 Task: Set the value for new dependabot secret to "appleadaykeepsdoctoraway" in the organization "Mark56711".
Action: Mouse moved to (935, 76)
Screenshot: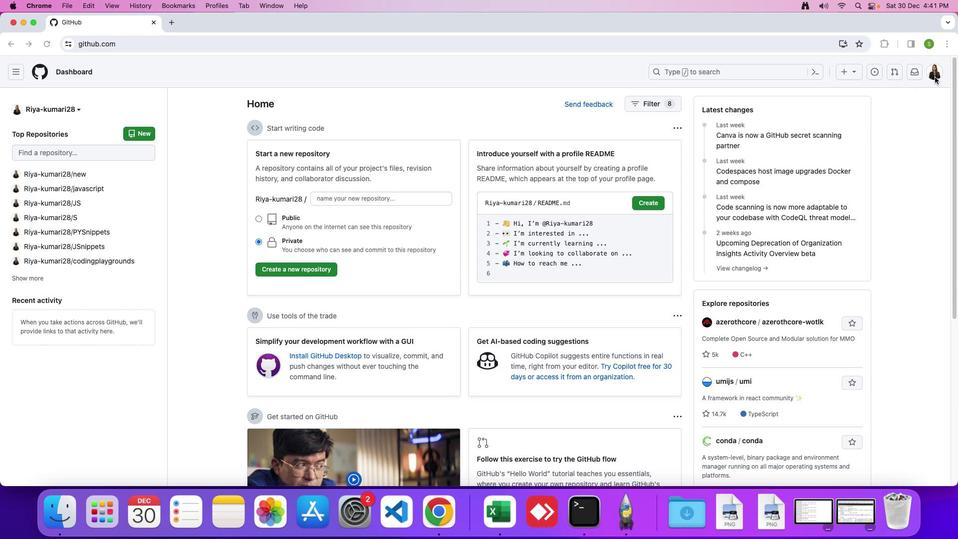 
Action: Mouse pressed left at (935, 76)
Screenshot: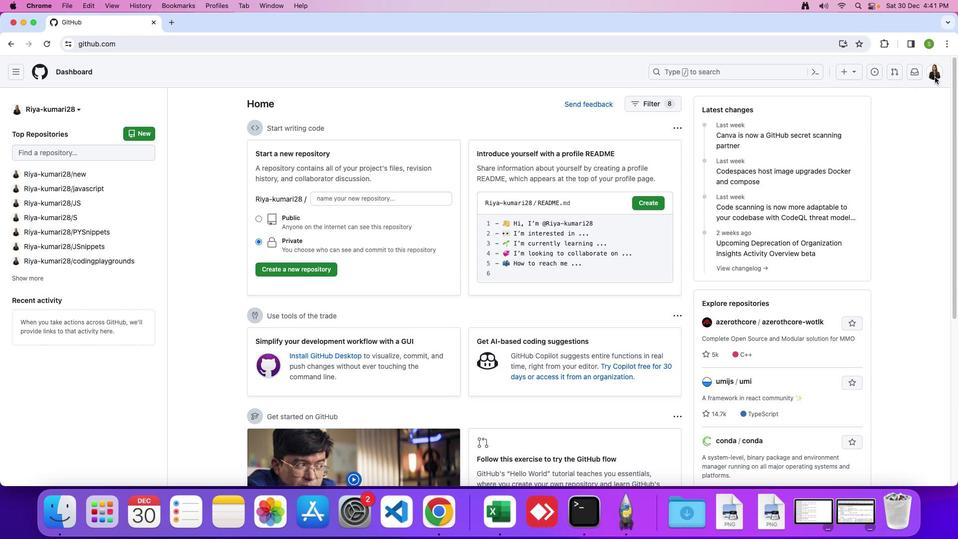 
Action: Mouse moved to (935, 75)
Screenshot: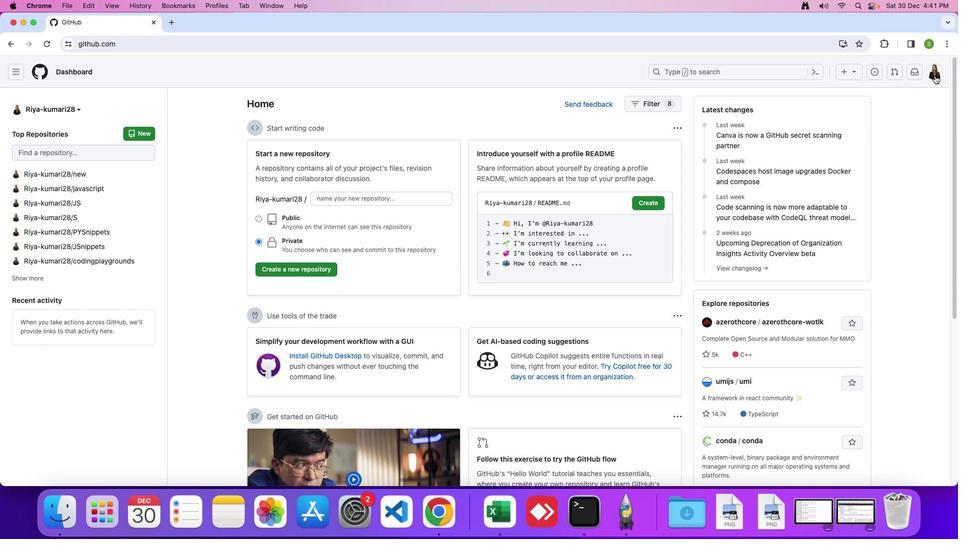 
Action: Mouse pressed left at (935, 75)
Screenshot: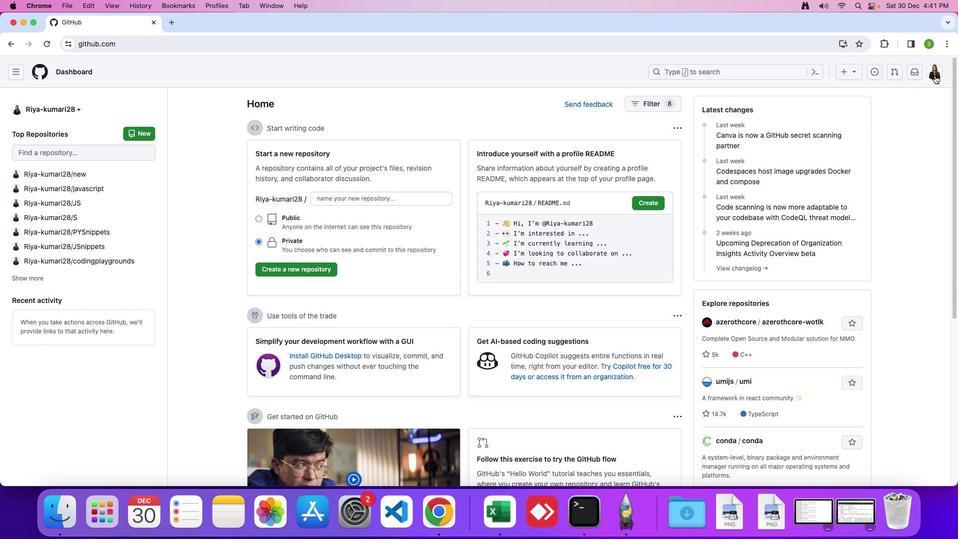 
Action: Mouse moved to (884, 196)
Screenshot: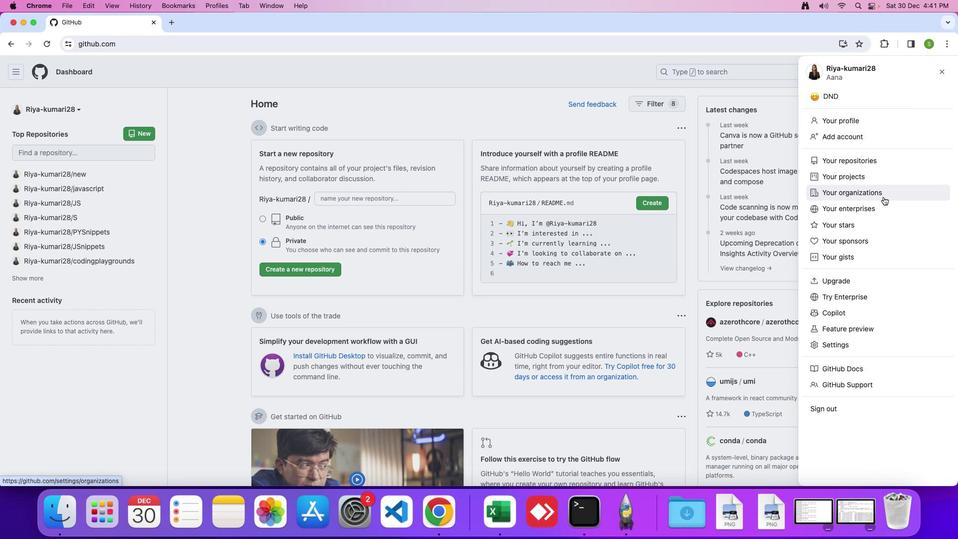 
Action: Mouse pressed left at (884, 196)
Screenshot: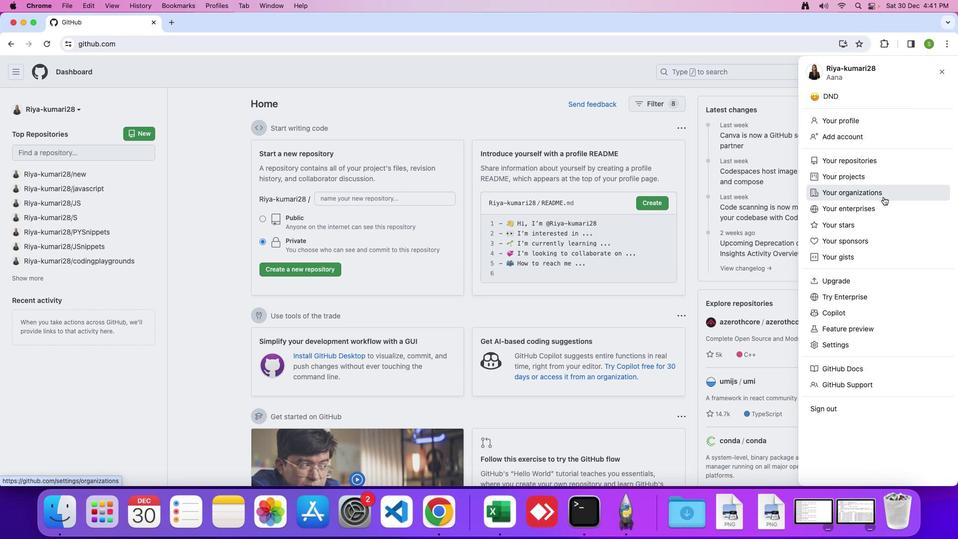 
Action: Mouse moved to (736, 209)
Screenshot: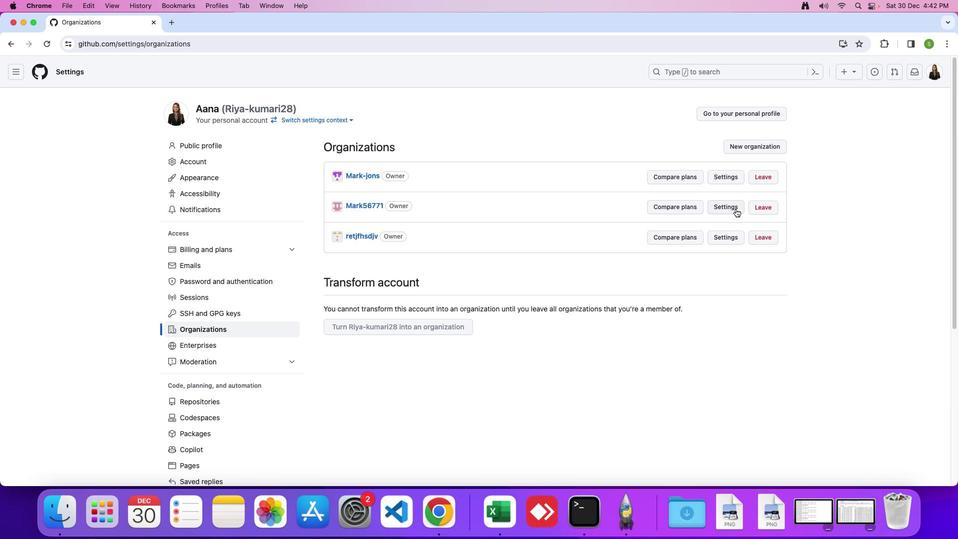 
Action: Mouse pressed left at (736, 209)
Screenshot: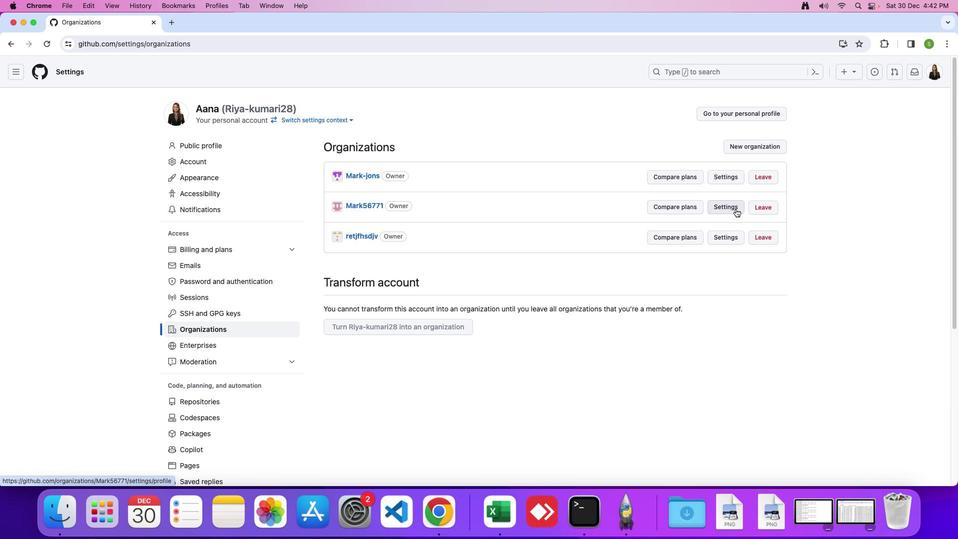 
Action: Mouse moved to (307, 375)
Screenshot: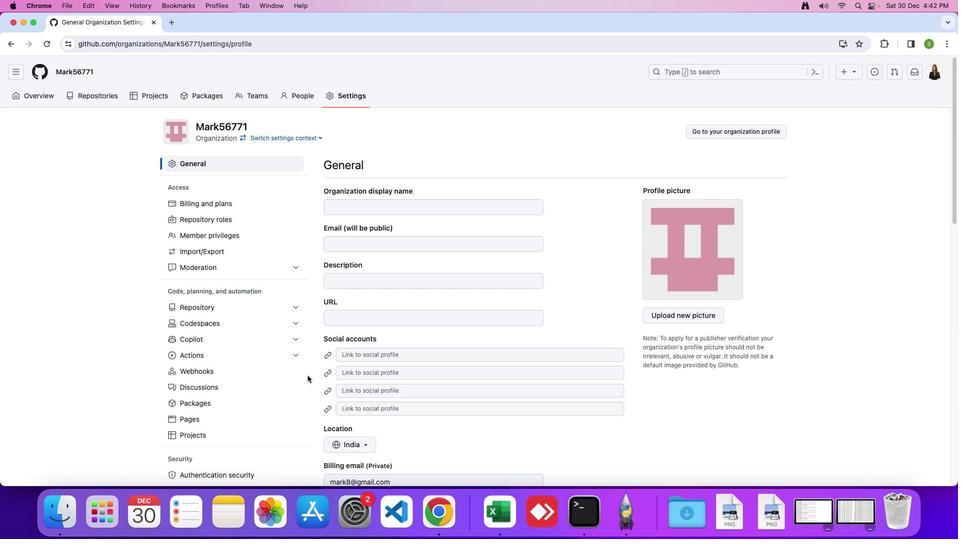 
Action: Mouse scrolled (307, 375) with delta (0, 0)
Screenshot: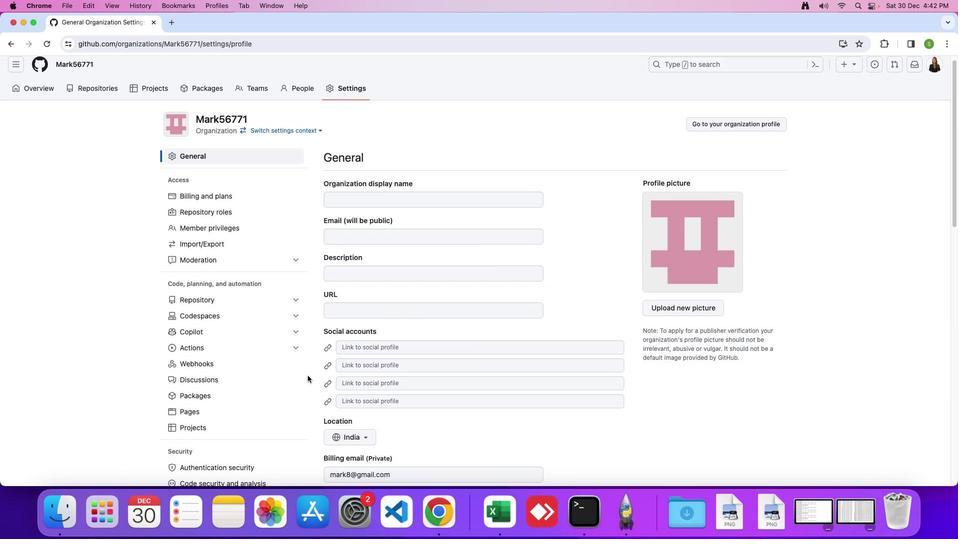 
Action: Mouse scrolled (307, 375) with delta (0, 0)
Screenshot: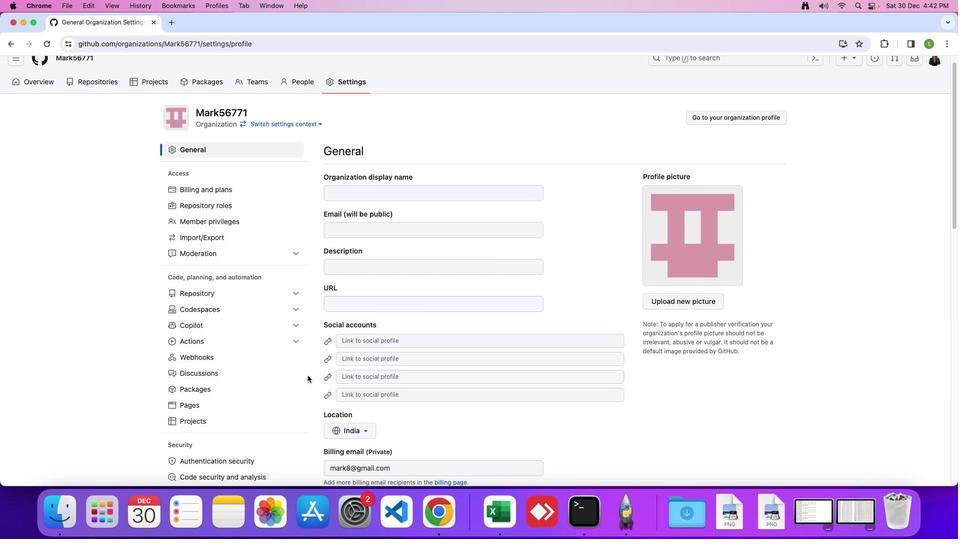 
Action: Mouse scrolled (307, 375) with delta (0, 0)
Screenshot: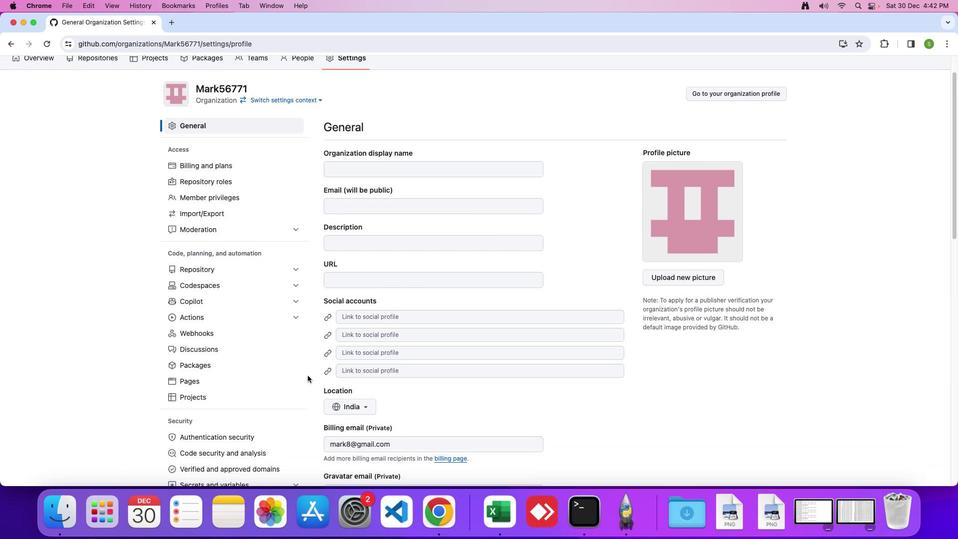 
Action: Mouse scrolled (307, 375) with delta (0, 0)
Screenshot: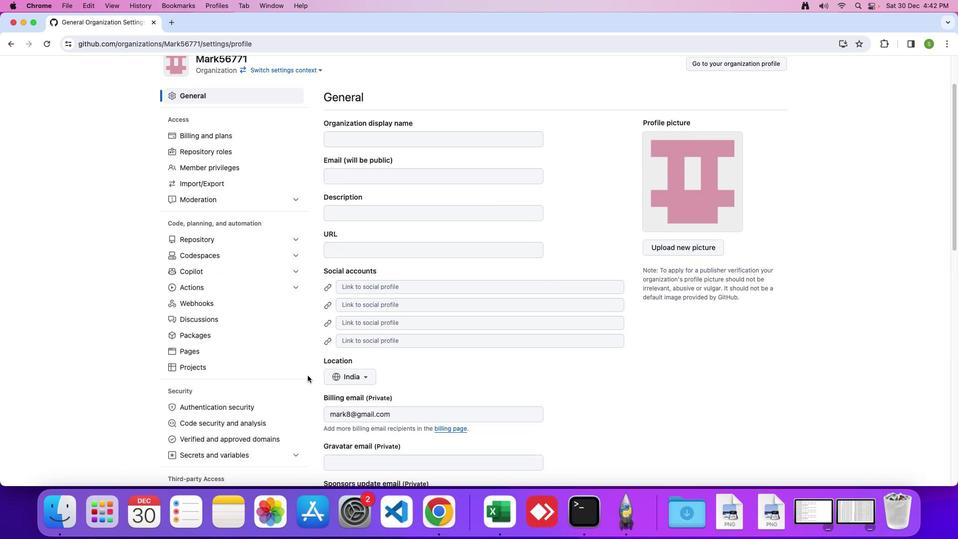 
Action: Mouse scrolled (307, 375) with delta (0, 0)
Screenshot: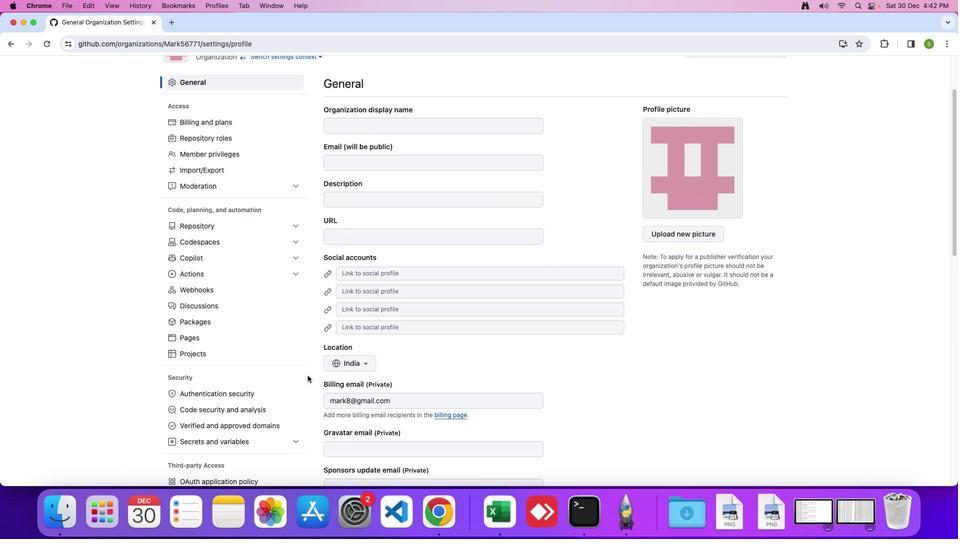 
Action: Mouse scrolled (307, 375) with delta (0, -1)
Screenshot: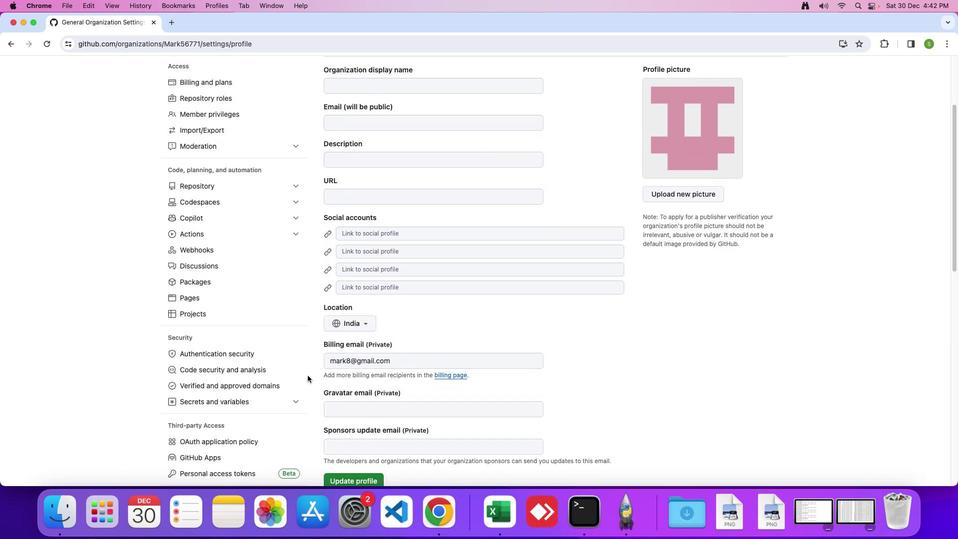 
Action: Mouse scrolled (307, 375) with delta (0, 0)
Screenshot: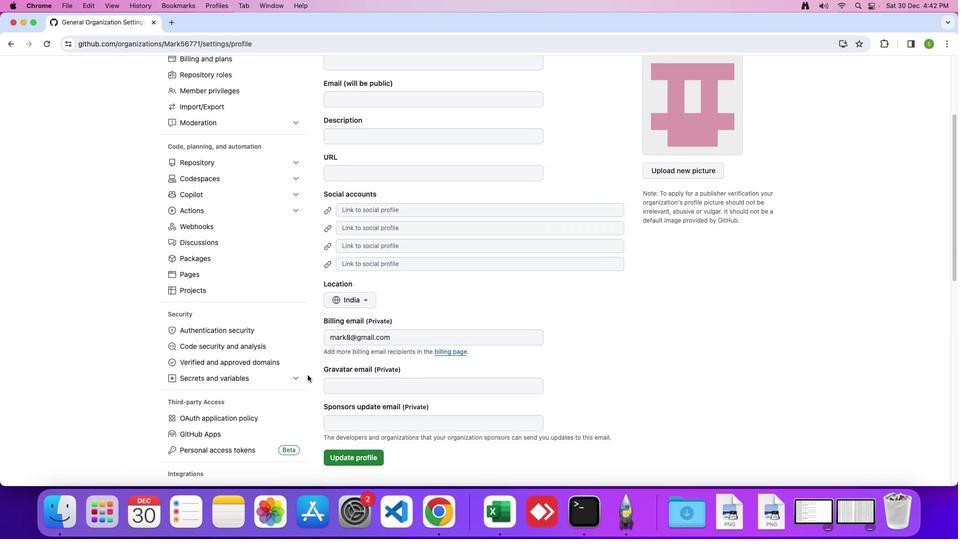 
Action: Mouse scrolled (307, 375) with delta (0, 0)
Screenshot: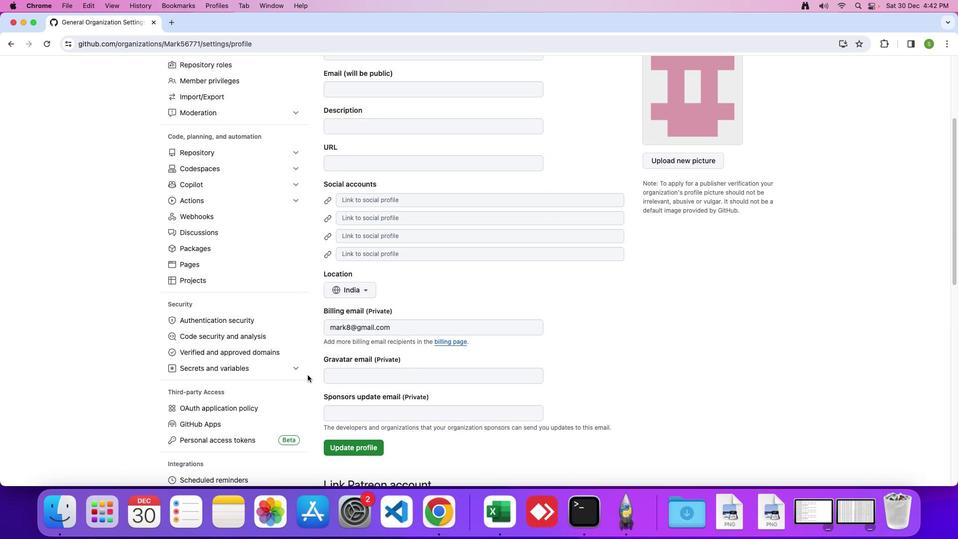 
Action: Mouse moved to (308, 375)
Screenshot: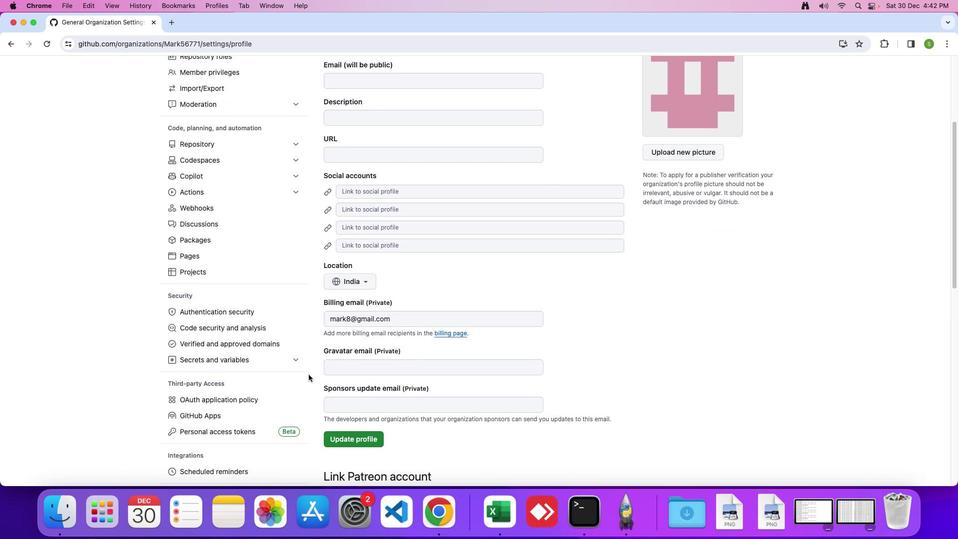 
Action: Mouse scrolled (308, 375) with delta (0, 0)
Screenshot: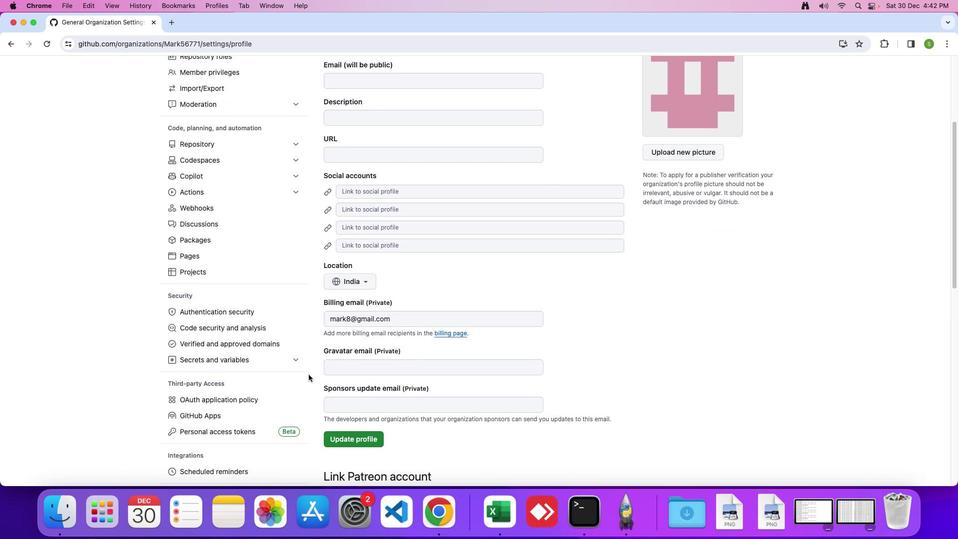 
Action: Mouse moved to (308, 374)
Screenshot: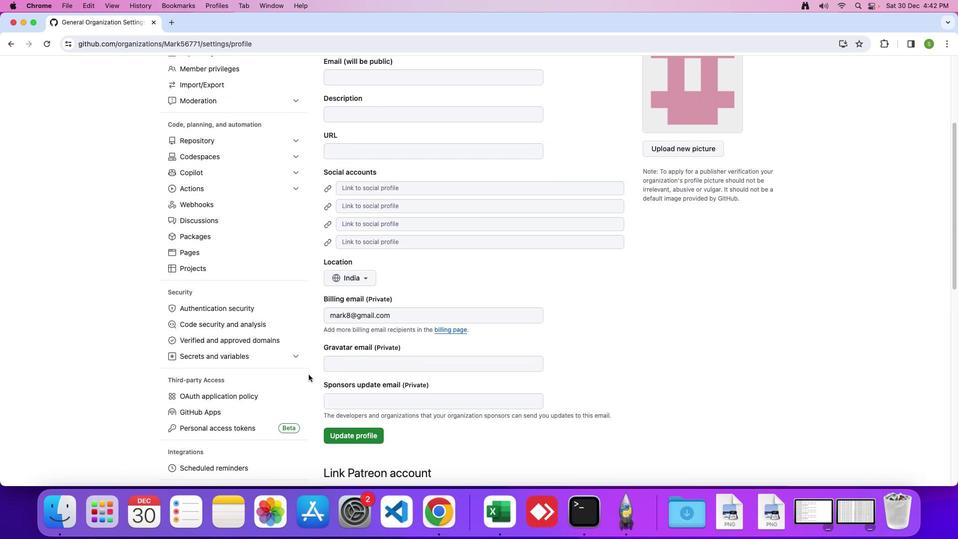 
Action: Mouse scrolled (308, 374) with delta (0, 0)
Screenshot: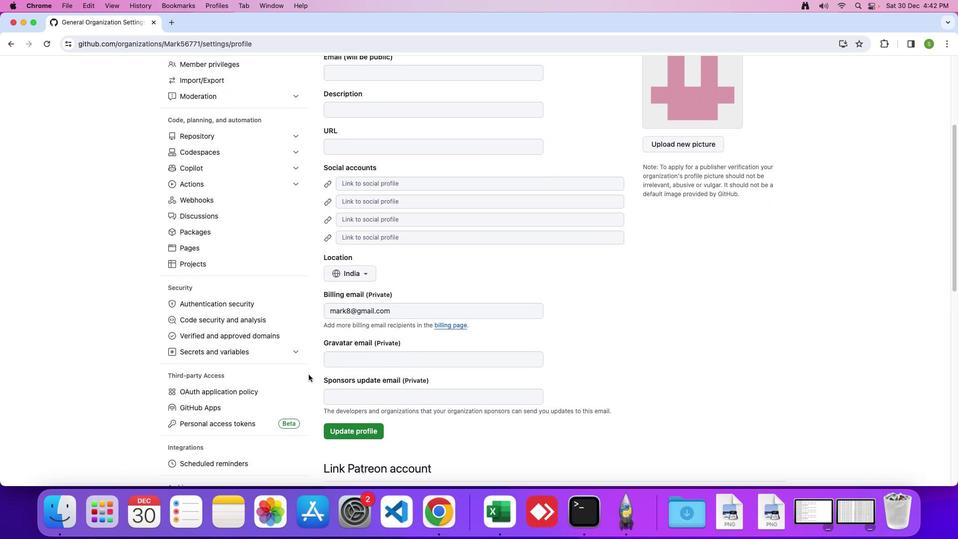 
Action: Mouse scrolled (308, 374) with delta (0, 0)
Screenshot: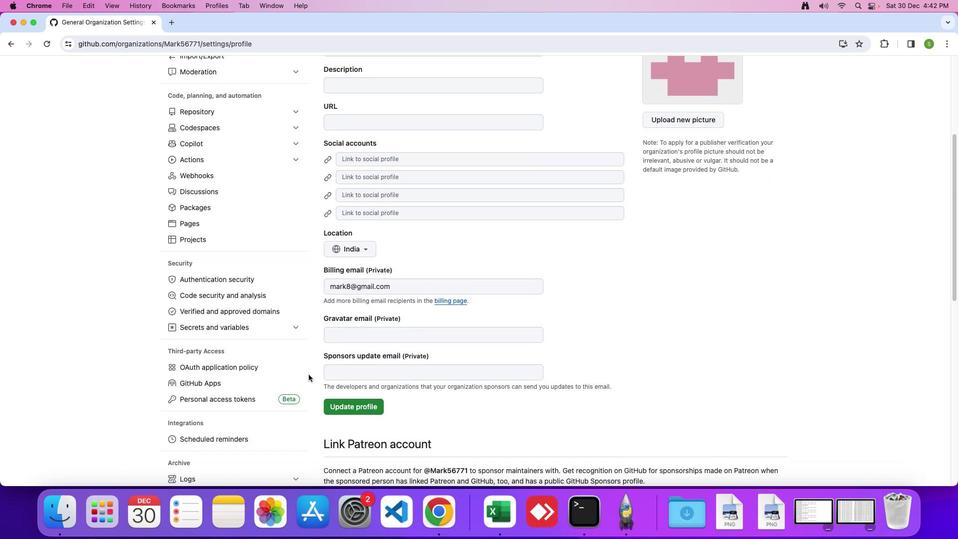 
Action: Mouse moved to (293, 319)
Screenshot: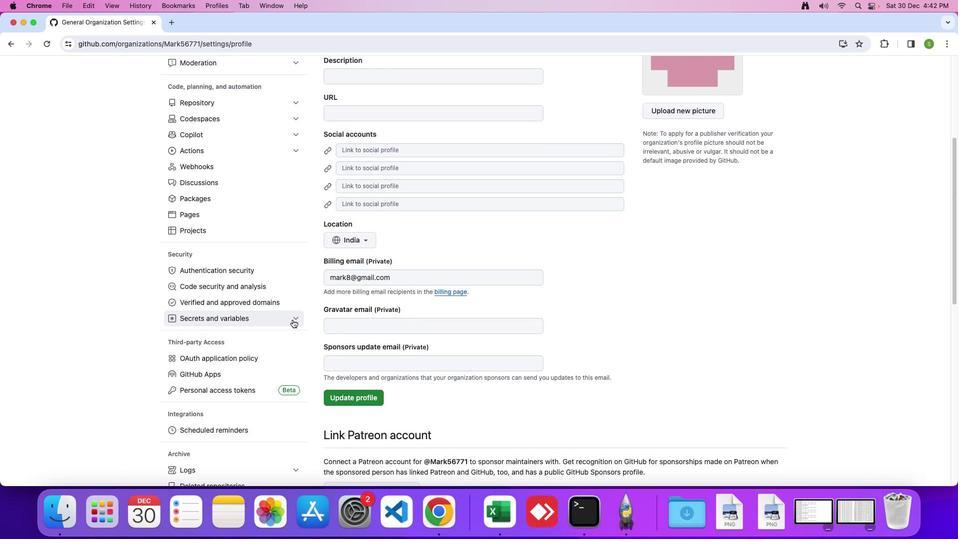
Action: Mouse pressed left at (293, 319)
Screenshot: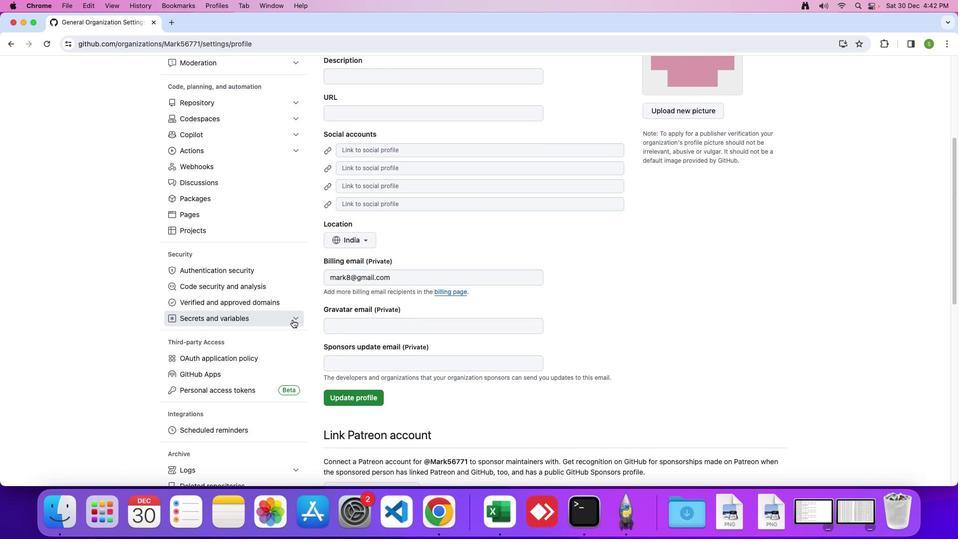 
Action: Mouse moved to (269, 362)
Screenshot: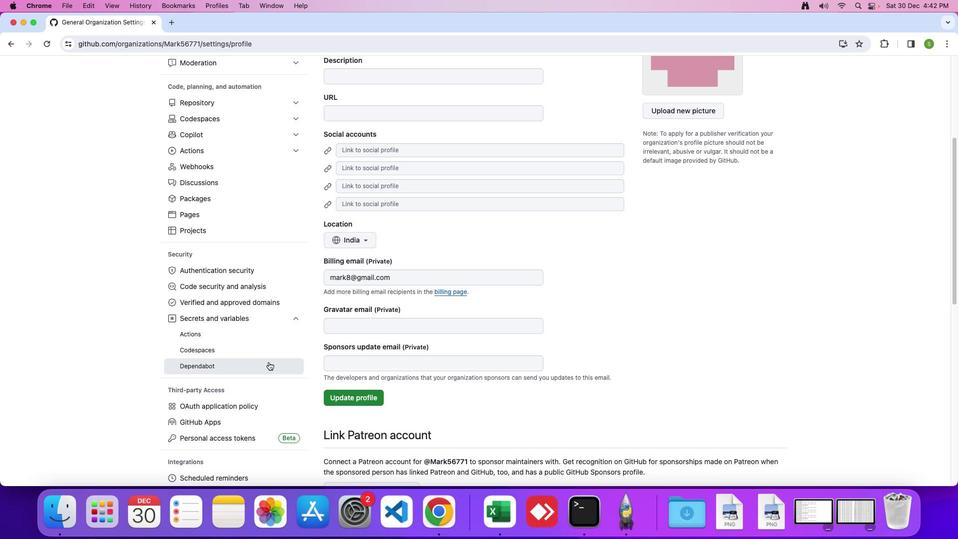 
Action: Mouse pressed left at (269, 362)
Screenshot: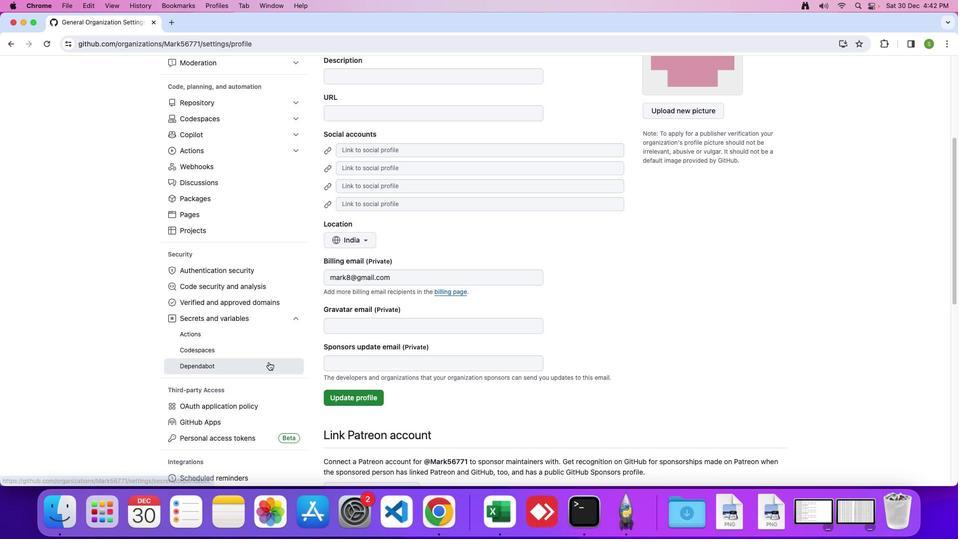 
Action: Mouse moved to (547, 299)
Screenshot: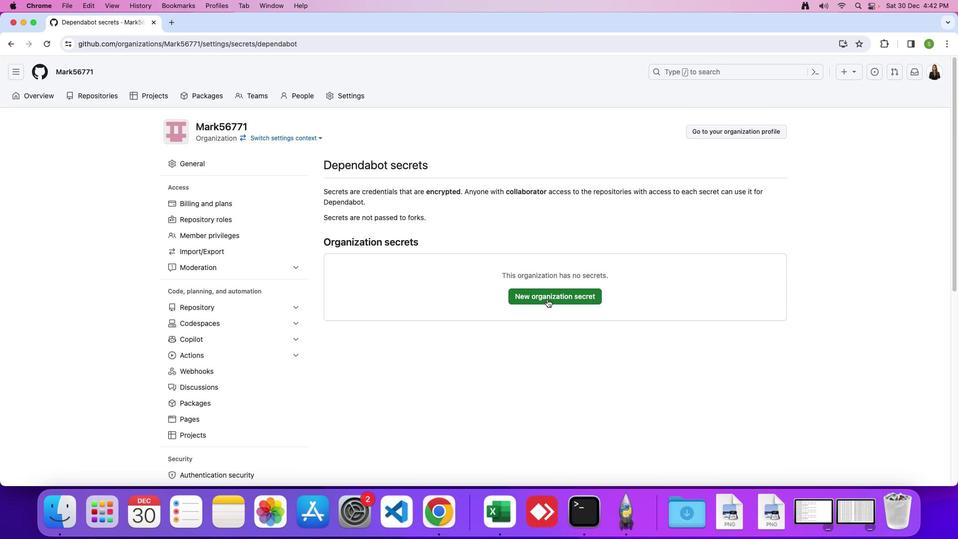 
Action: Mouse pressed left at (547, 299)
Screenshot: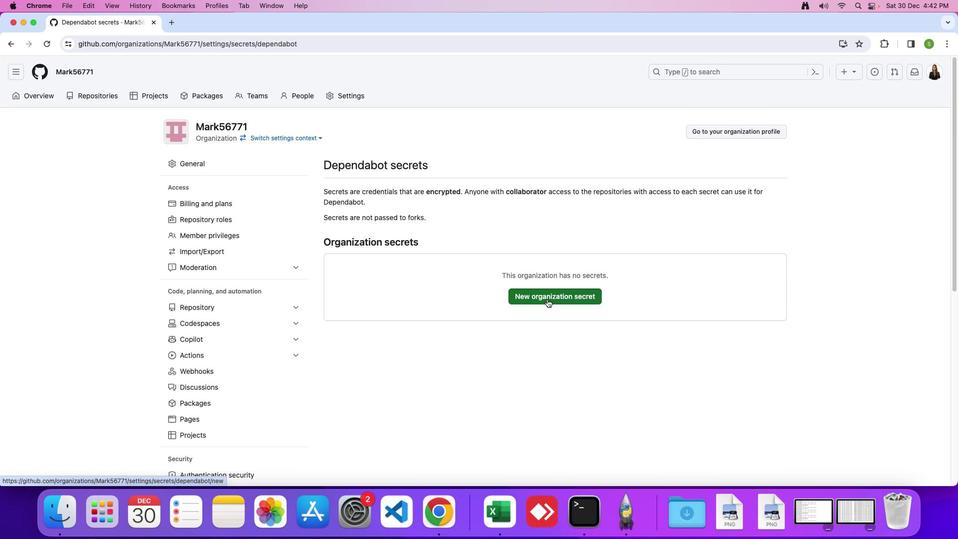 
Action: Mouse moved to (475, 291)
Screenshot: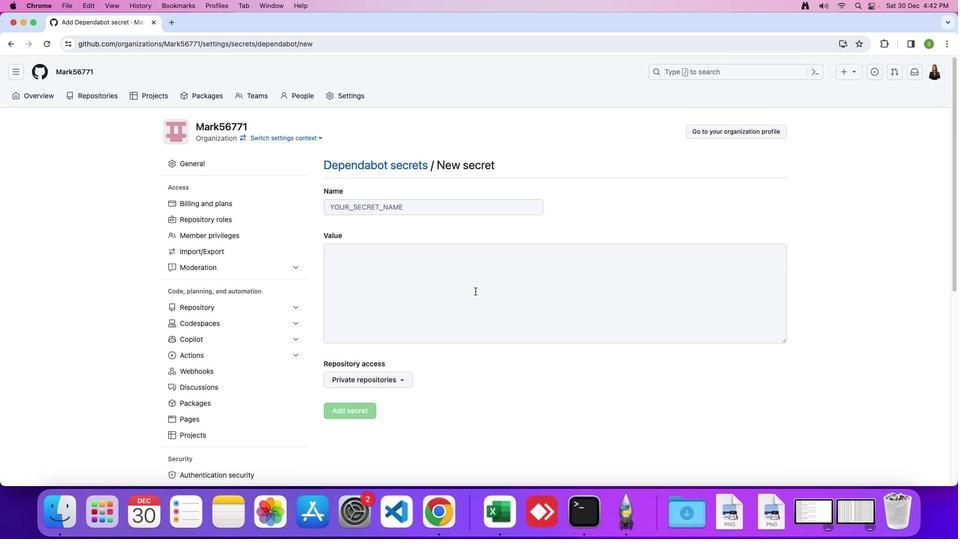 
Action: Mouse pressed left at (475, 291)
Screenshot: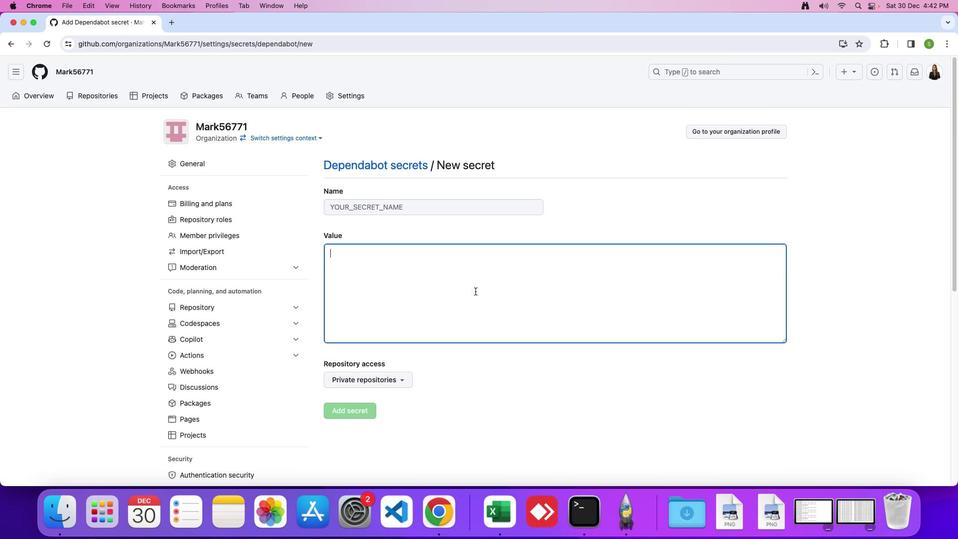 
Action: Key pressed Key.caps_lock'a''p''p''l''e''a''d''a''y''k''e''e''p''s''d''o''c''t''o''r''a''w''a''y'
Screenshot: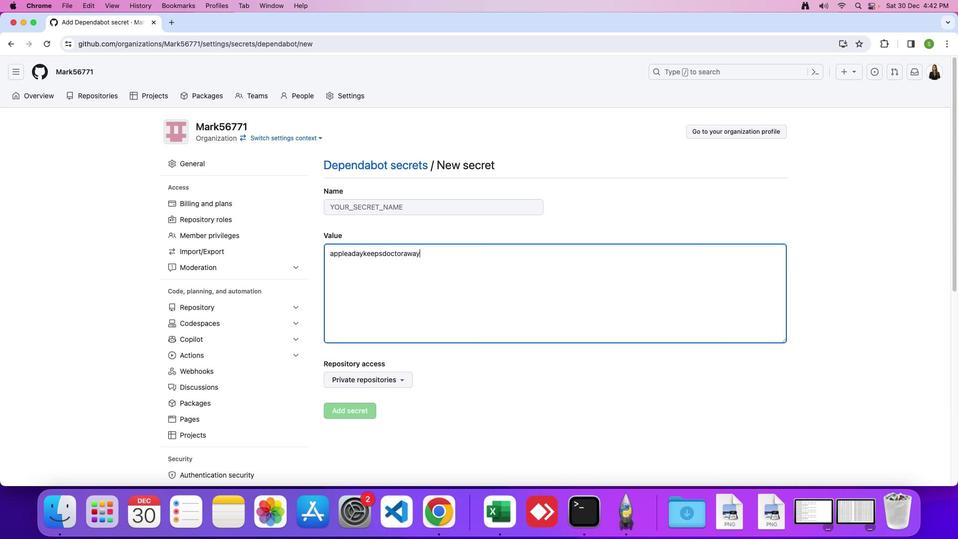 
